 Task: Start in the project TrueNorth the sprint 'QA Quicksilver', with a duration of 1 week.
Action: Mouse moved to (917, 165)
Screenshot: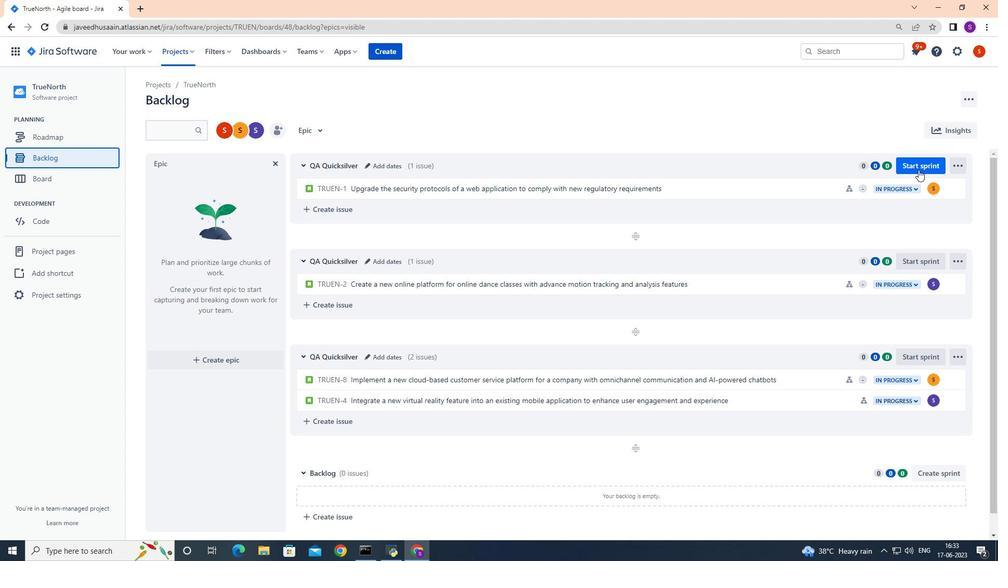 
Action: Mouse pressed left at (917, 165)
Screenshot: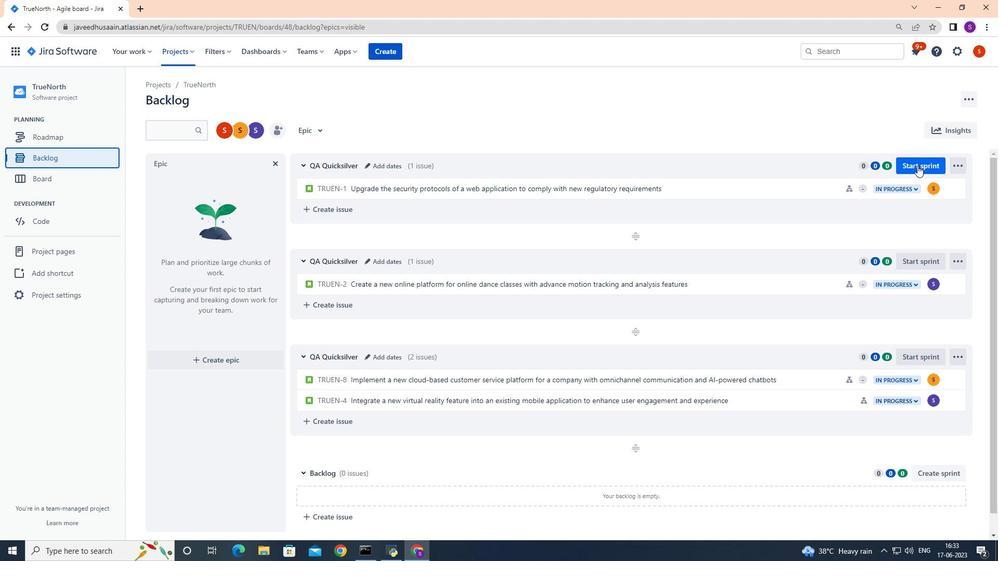 
Action: Mouse moved to (457, 181)
Screenshot: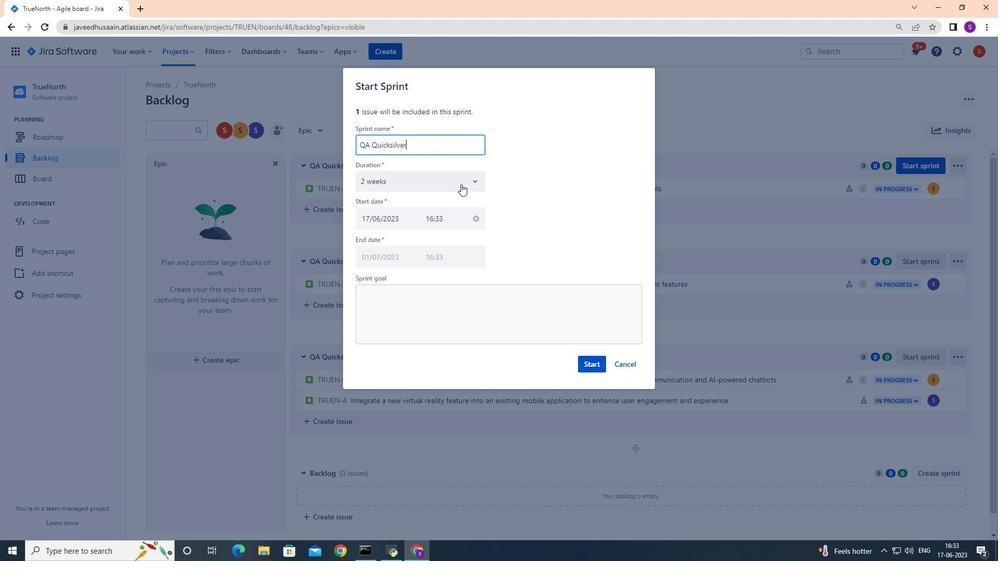 
Action: Mouse pressed left at (457, 181)
Screenshot: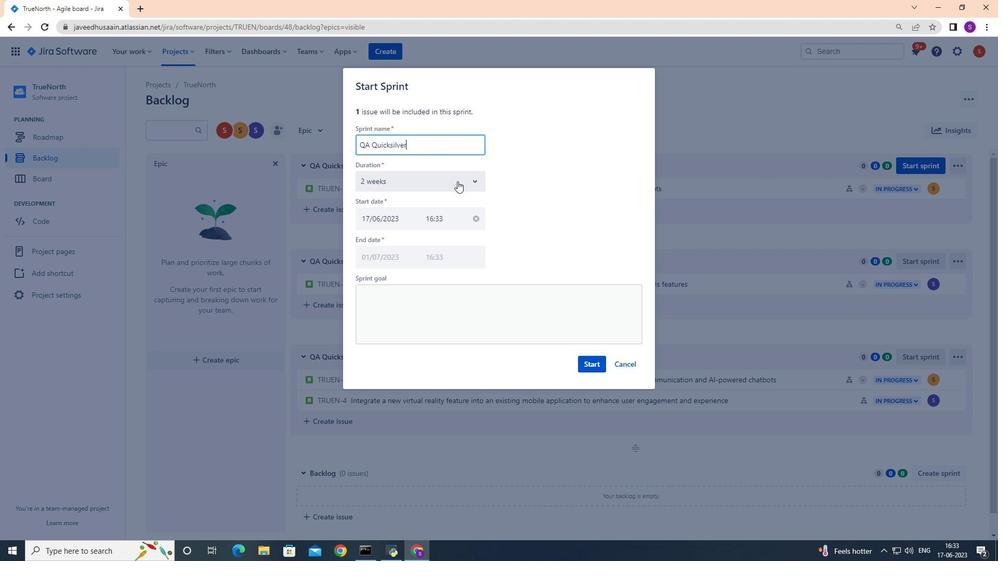 
Action: Mouse moved to (425, 206)
Screenshot: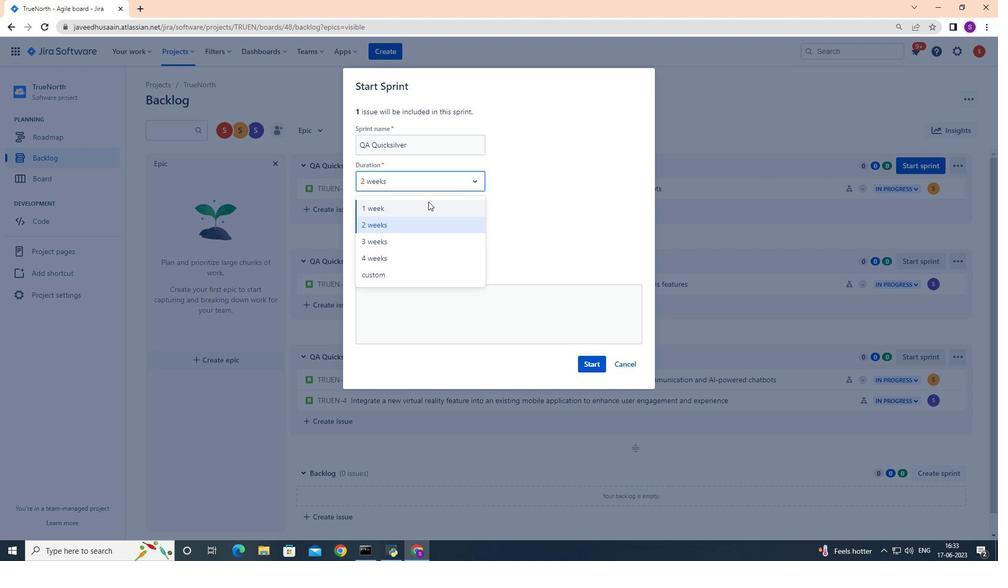 
Action: Mouse pressed left at (425, 206)
Screenshot: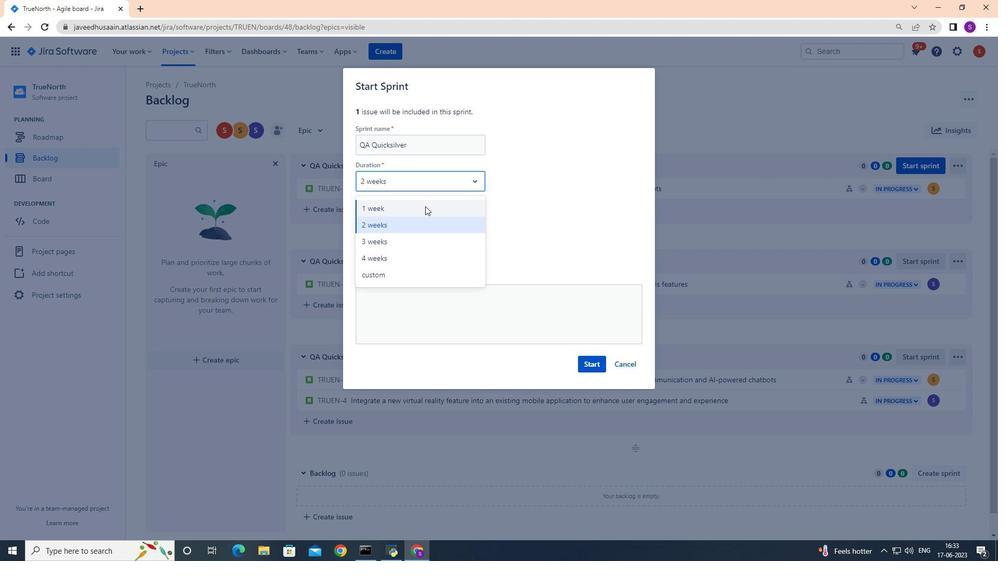 
Action: Mouse moved to (589, 363)
Screenshot: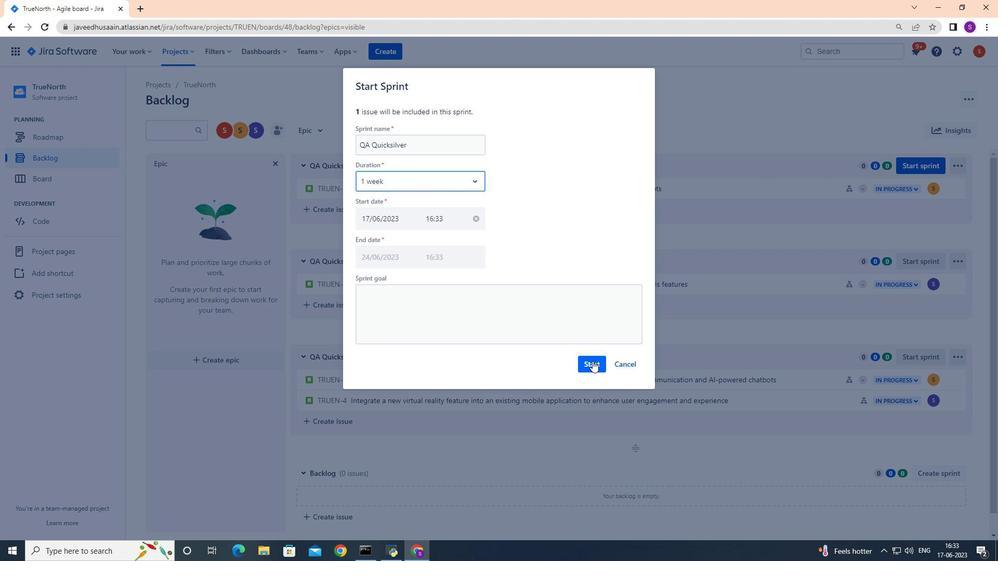 
Action: Mouse pressed left at (589, 363)
Screenshot: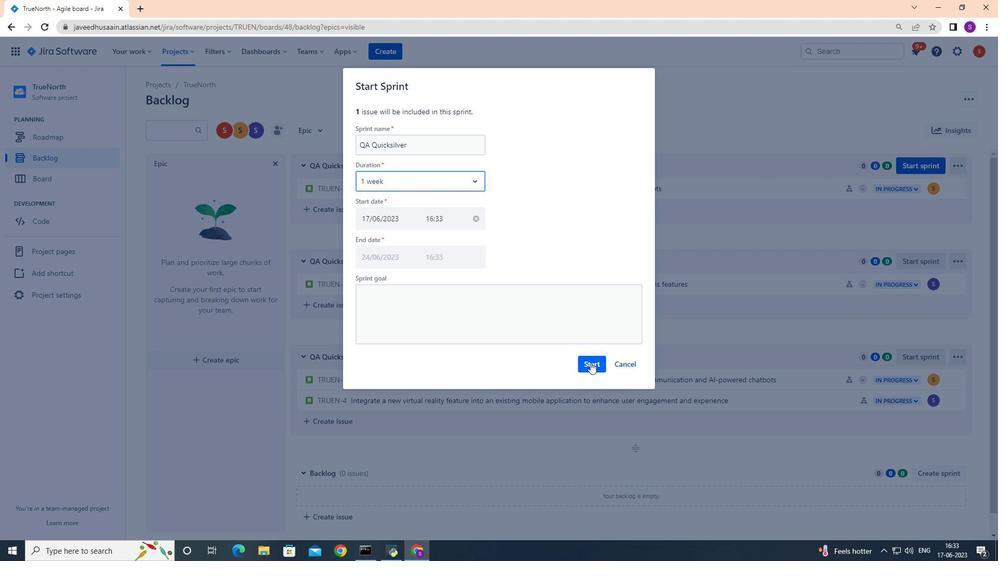 
Action: Mouse moved to (58, 160)
Screenshot: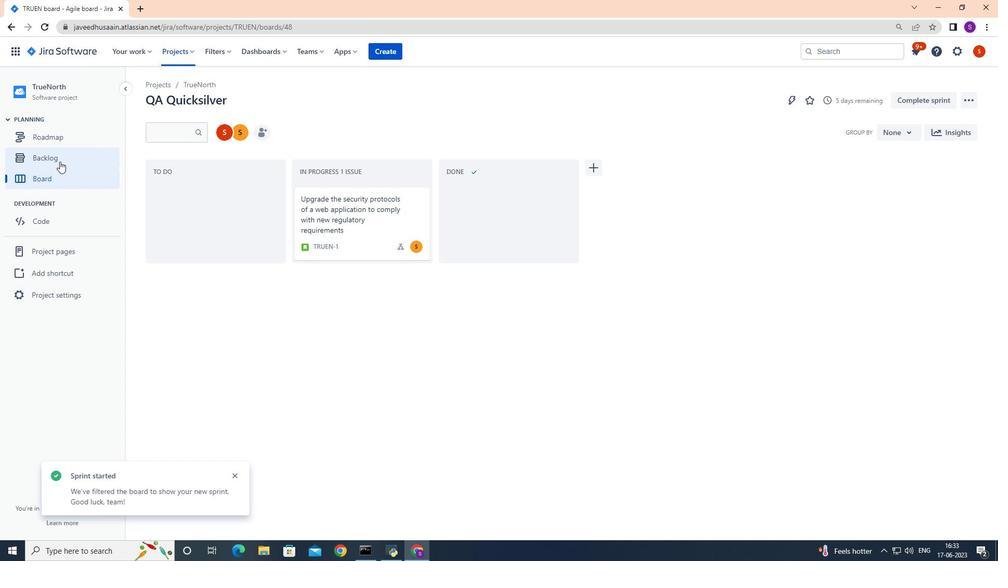 
Action: Mouse pressed left at (58, 160)
Screenshot: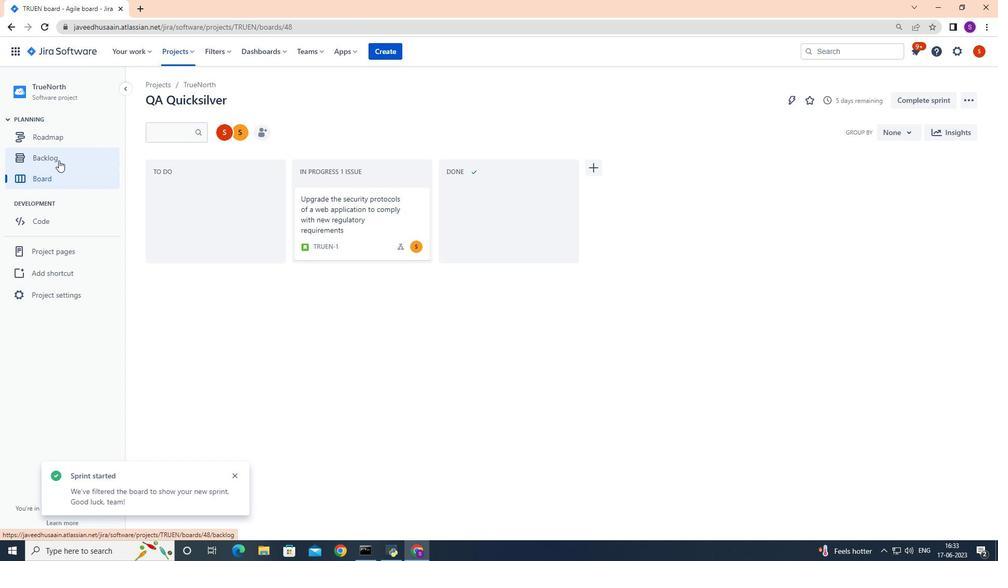 
Action: Mouse moved to (432, 163)
Screenshot: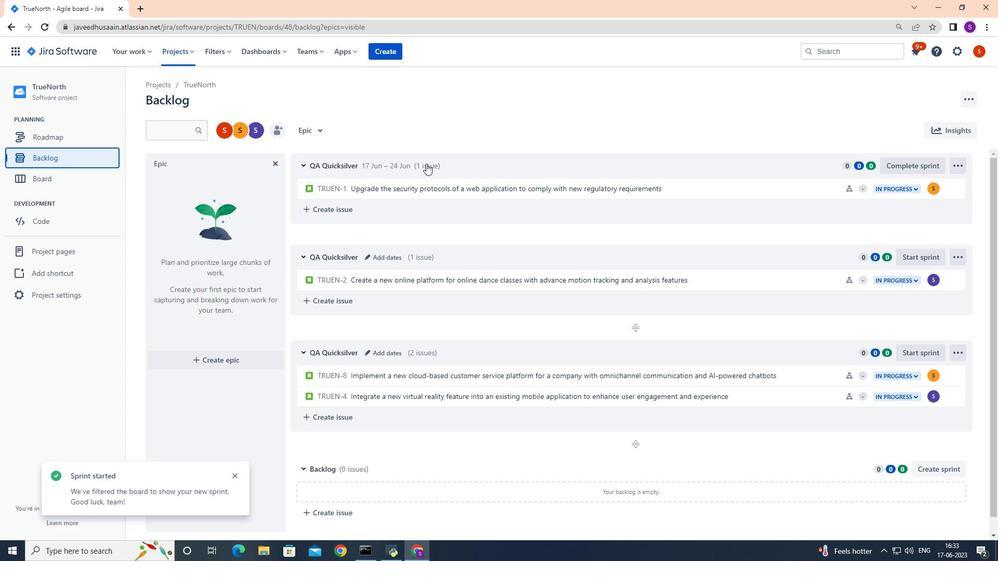 
